 Task: Add The Butcher Shop Fully Cooked Uncured Turkey Bacon to the cart.
Action: Mouse moved to (18, 56)
Screenshot: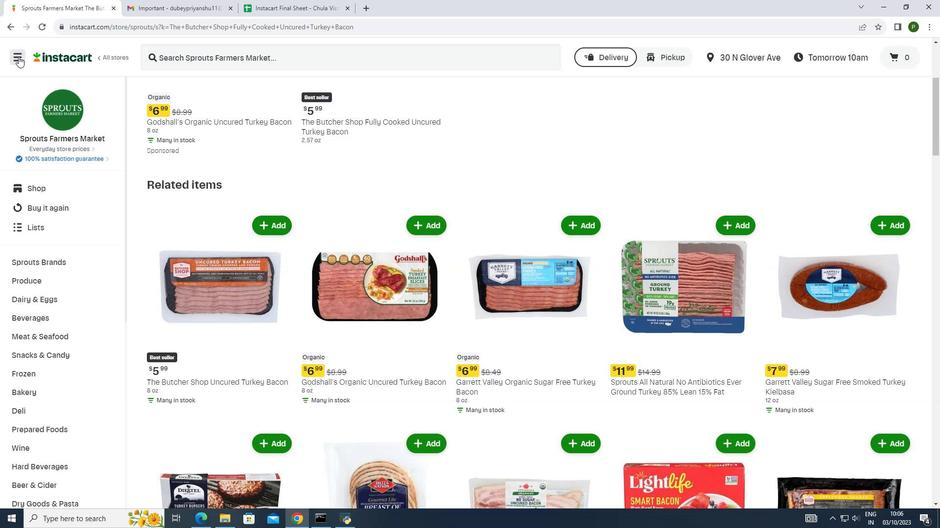 
Action: Mouse pressed left at (18, 56)
Screenshot: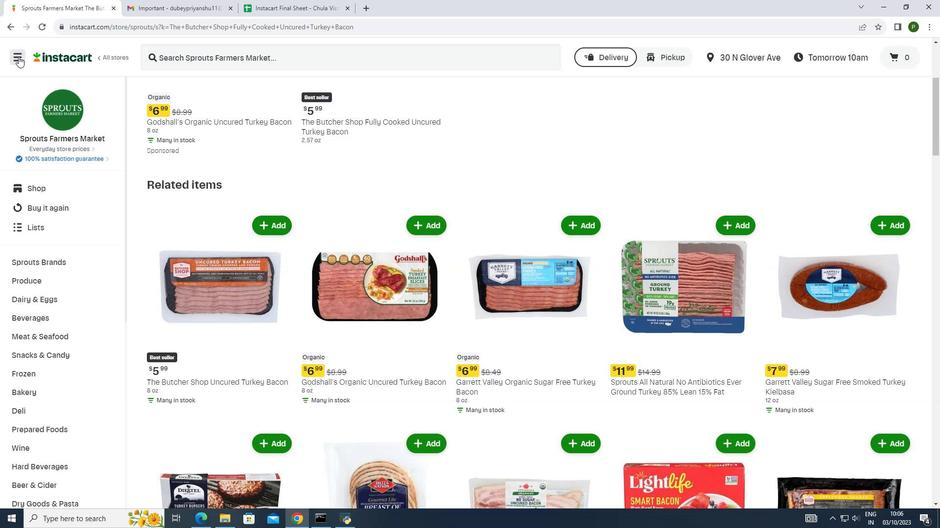 
Action: Mouse moved to (38, 245)
Screenshot: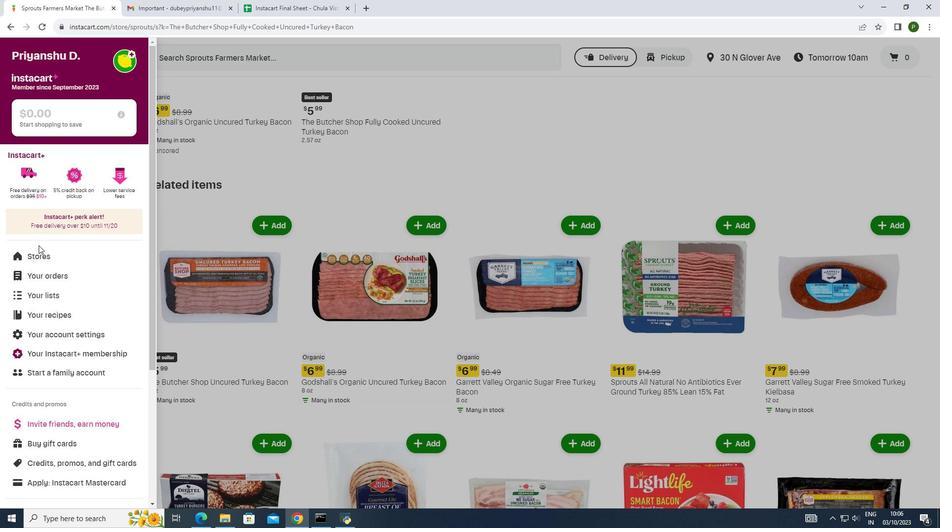 
Action: Mouse pressed left at (38, 245)
Screenshot: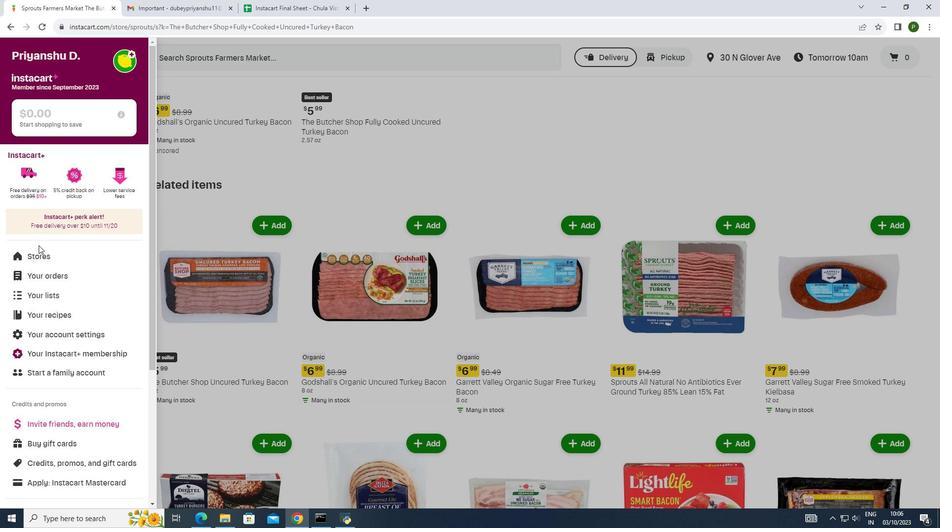 
Action: Mouse moved to (38, 247)
Screenshot: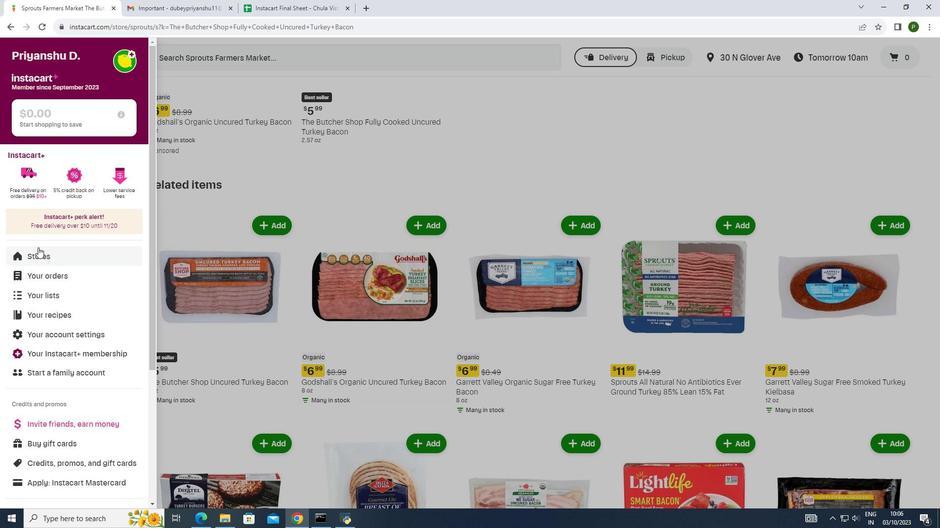 
Action: Mouse pressed left at (38, 247)
Screenshot: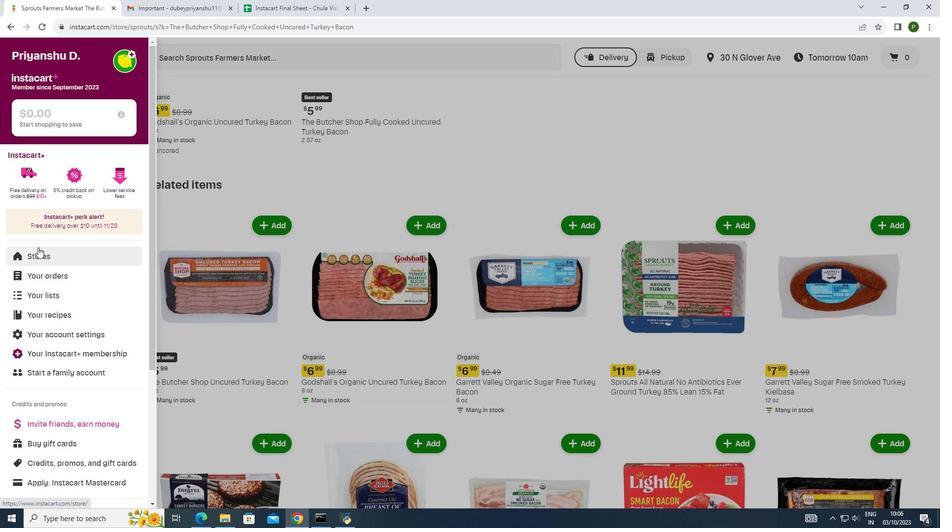 
Action: Mouse moved to (221, 98)
Screenshot: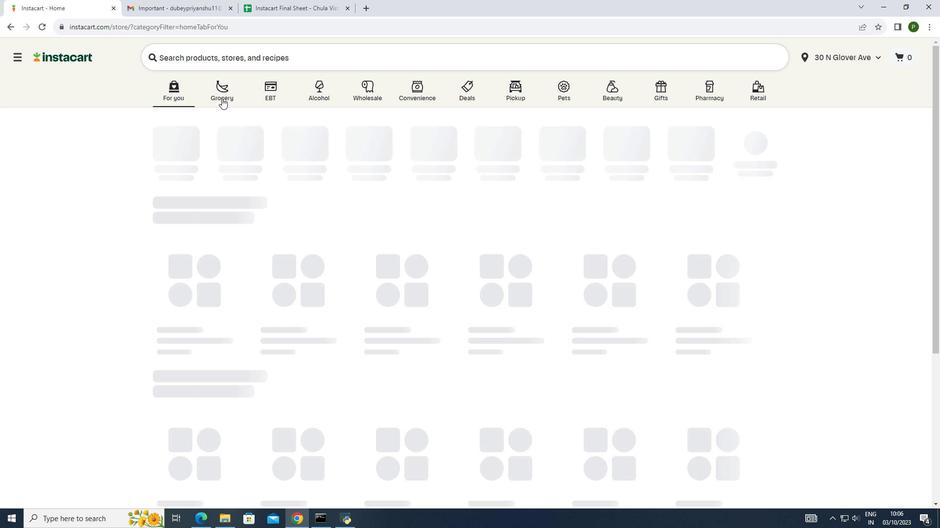 
Action: Mouse pressed left at (221, 98)
Screenshot: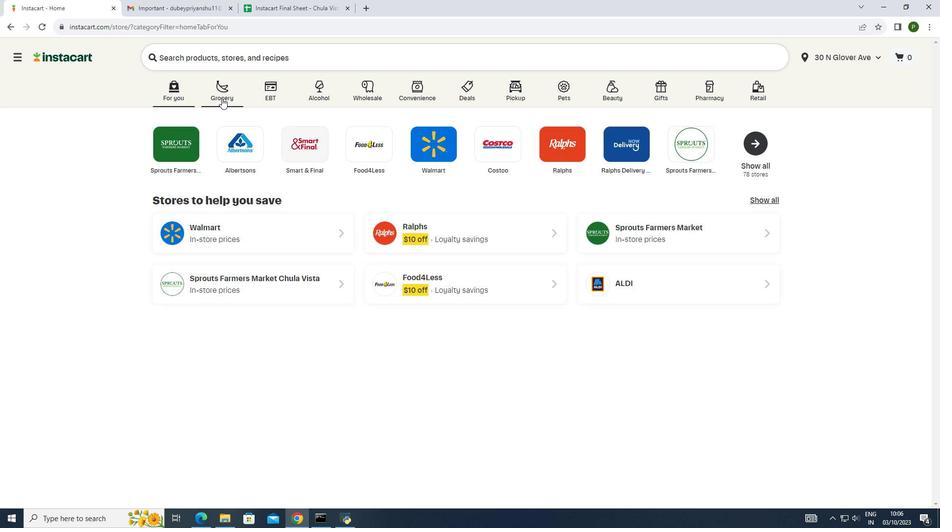 
Action: Mouse moved to (507, 151)
Screenshot: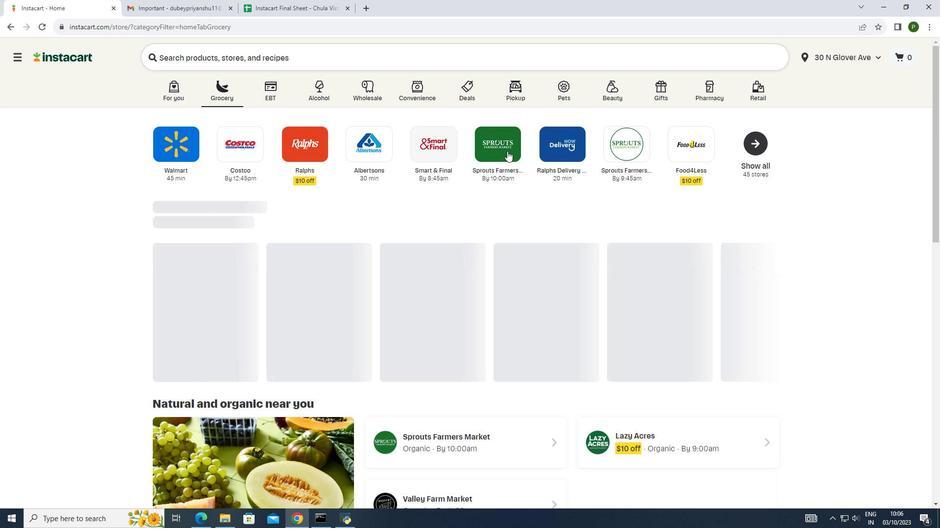 
Action: Mouse pressed left at (507, 151)
Screenshot: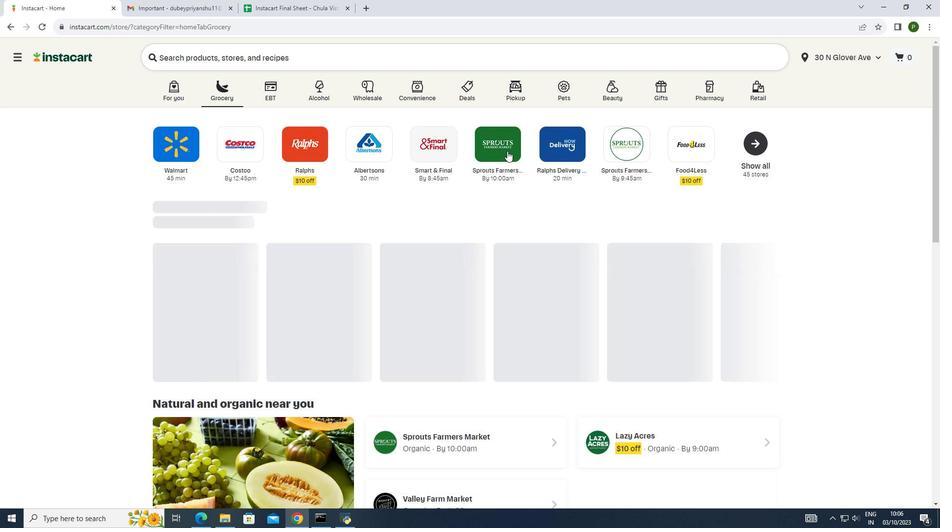 
Action: Mouse moved to (72, 261)
Screenshot: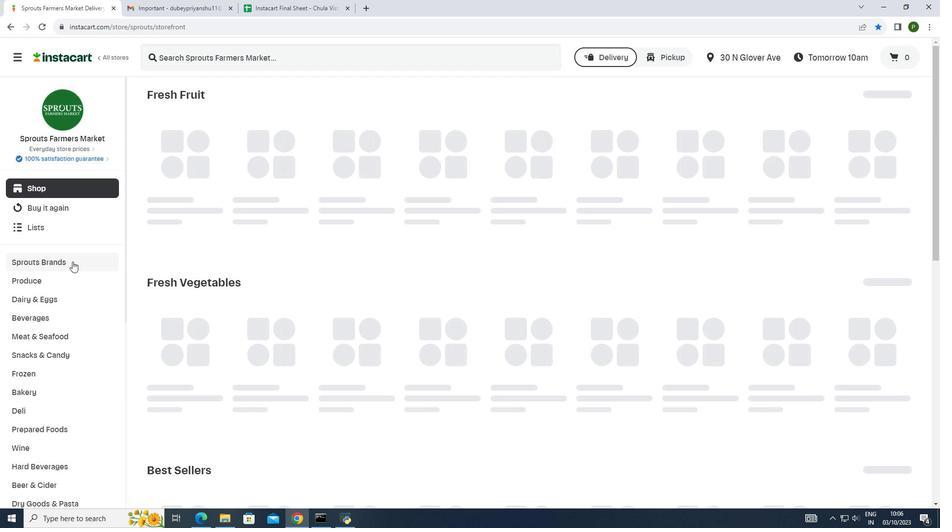 
Action: Mouse pressed left at (72, 261)
Screenshot: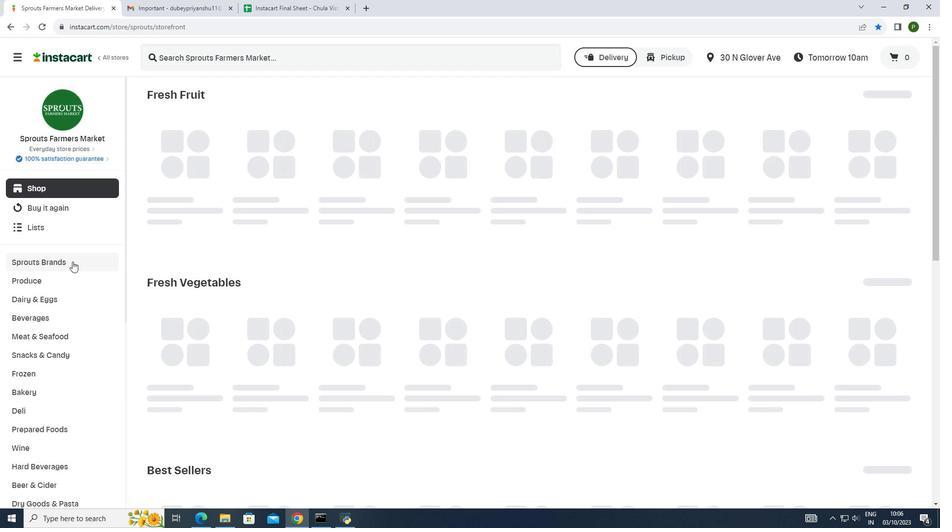 
Action: Mouse moved to (63, 297)
Screenshot: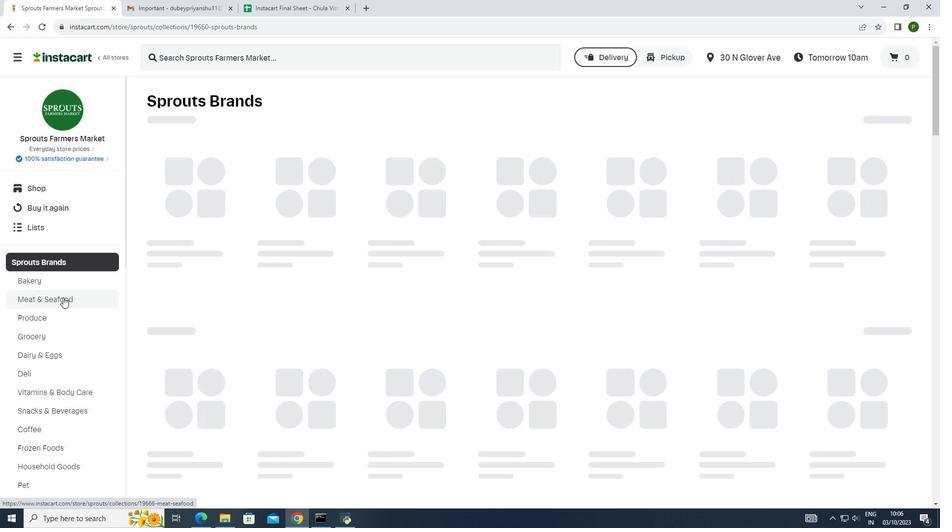 
Action: Mouse pressed left at (63, 297)
Screenshot: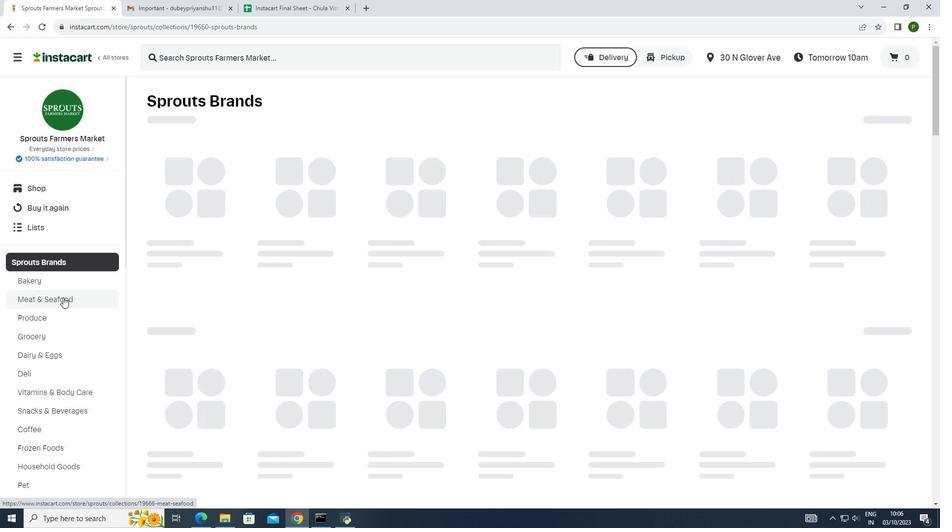 
Action: Mouse moved to (225, 195)
Screenshot: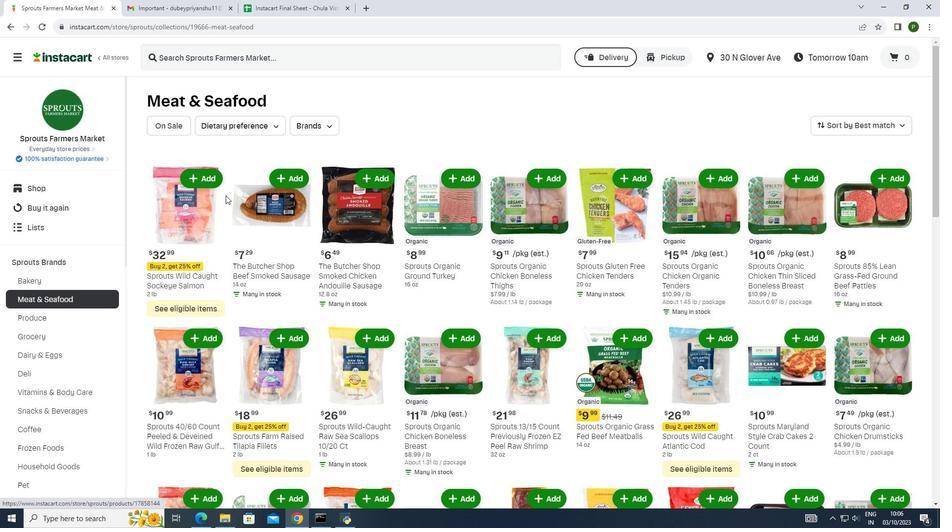 
Action: Mouse scrolled (225, 195) with delta (0, 0)
Screenshot: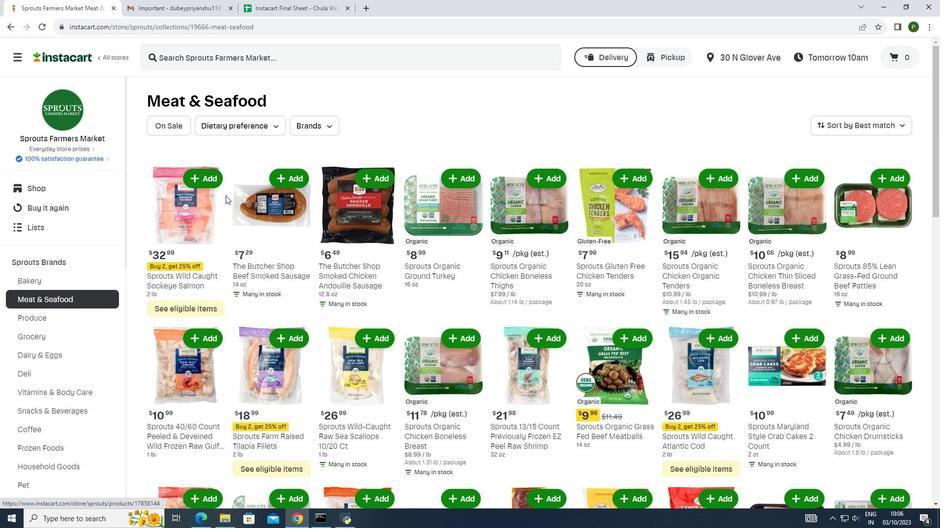 
Action: Mouse scrolled (225, 195) with delta (0, 0)
Screenshot: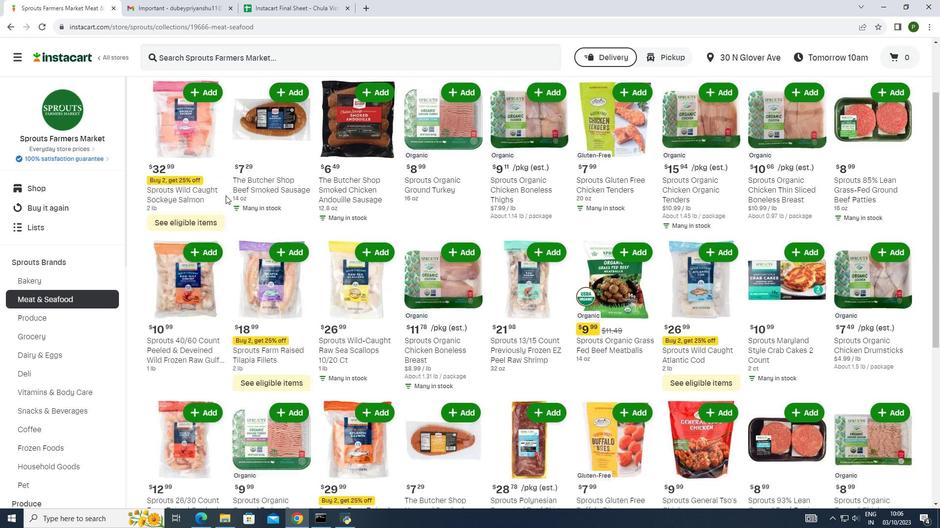 
Action: Mouse moved to (222, 205)
Screenshot: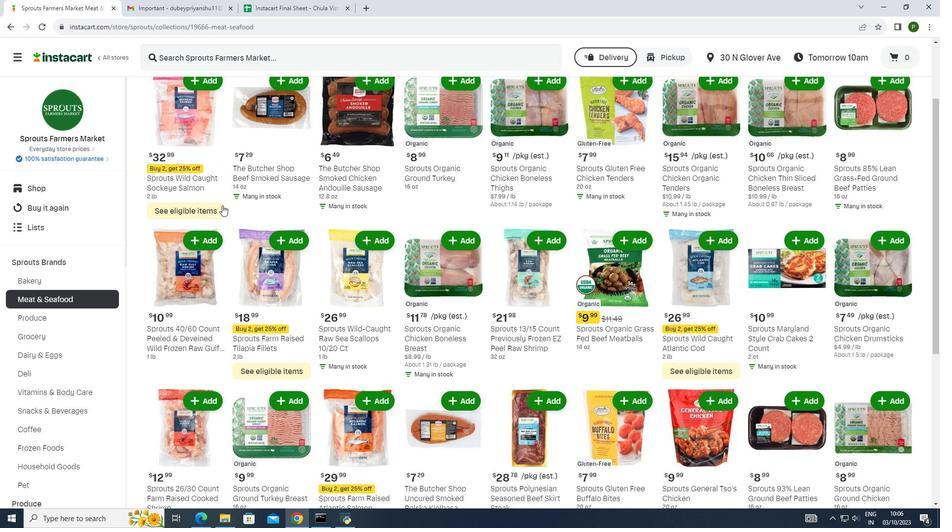 
Action: Mouse scrolled (222, 205) with delta (0, 0)
Screenshot: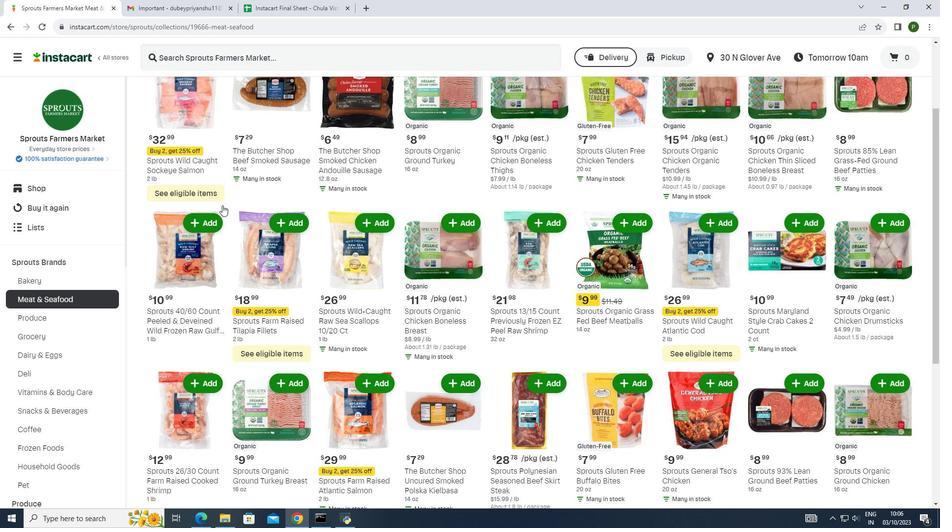 
Action: Mouse scrolled (222, 205) with delta (0, 0)
Screenshot: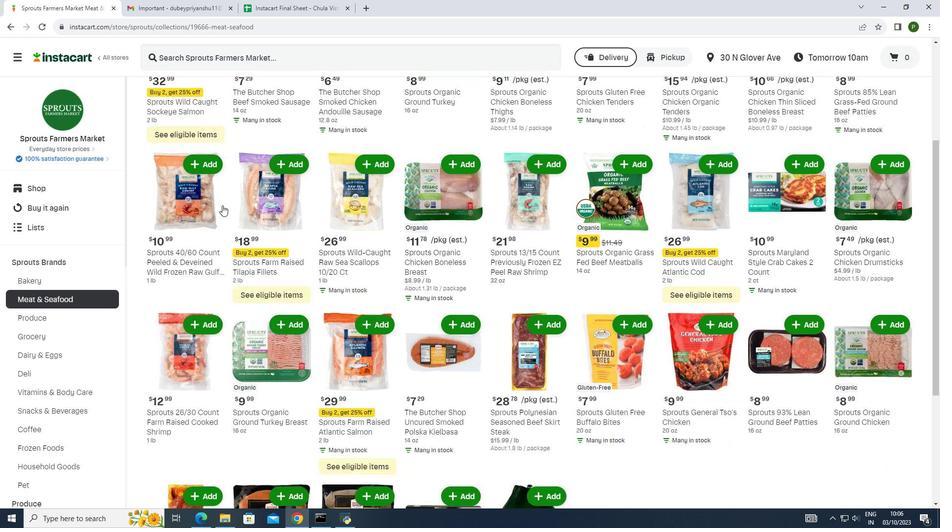 
Action: Mouse moved to (221, 218)
Screenshot: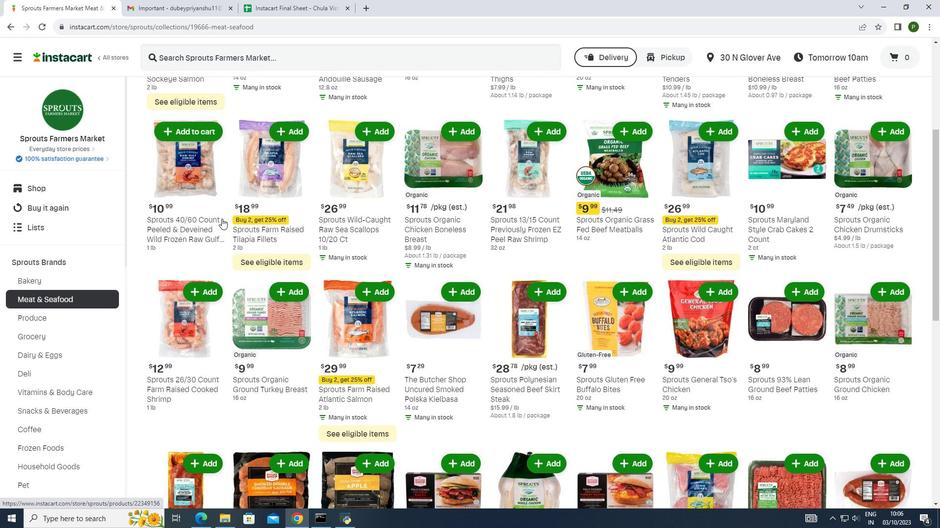 
Action: Mouse scrolled (221, 218) with delta (0, 0)
Screenshot: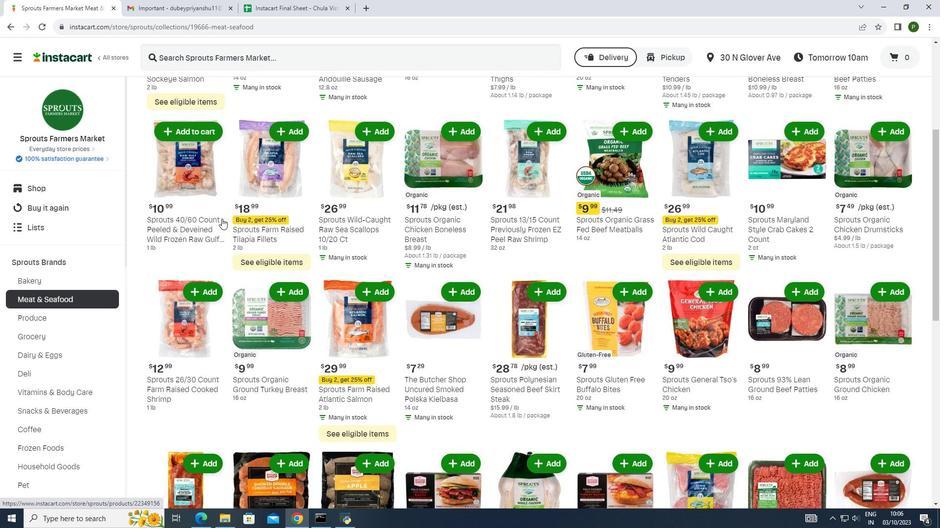 
Action: Mouse moved to (222, 248)
Screenshot: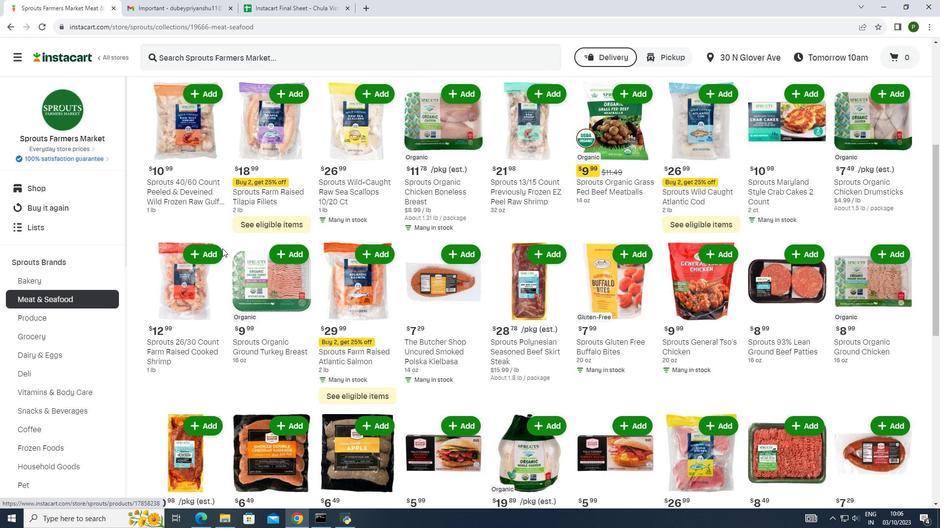 
Action: Mouse scrolled (222, 248) with delta (0, 0)
Screenshot: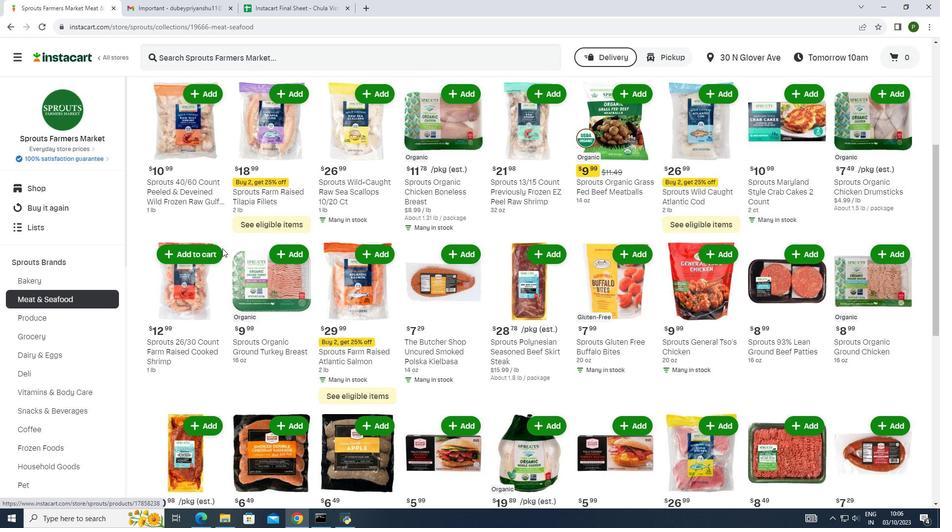 
Action: Mouse scrolled (222, 248) with delta (0, 0)
Screenshot: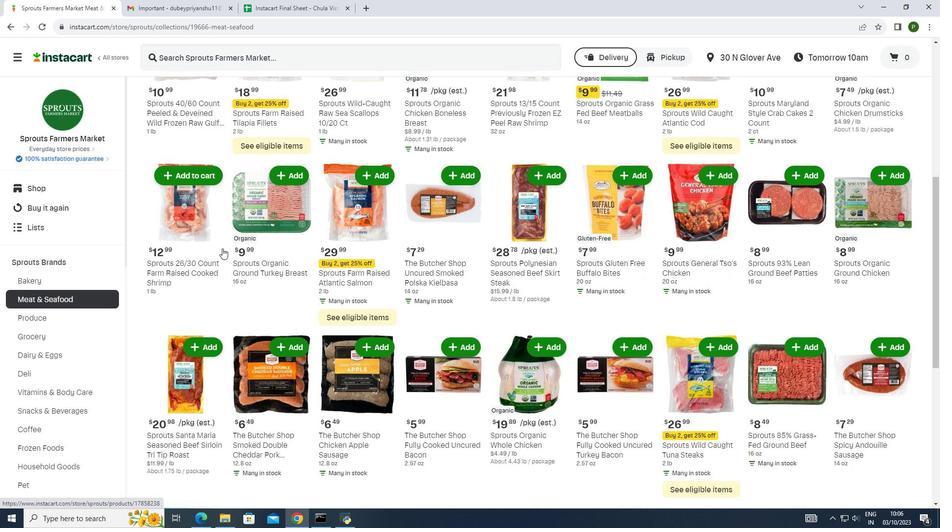 
Action: Mouse scrolled (222, 248) with delta (0, 0)
Screenshot: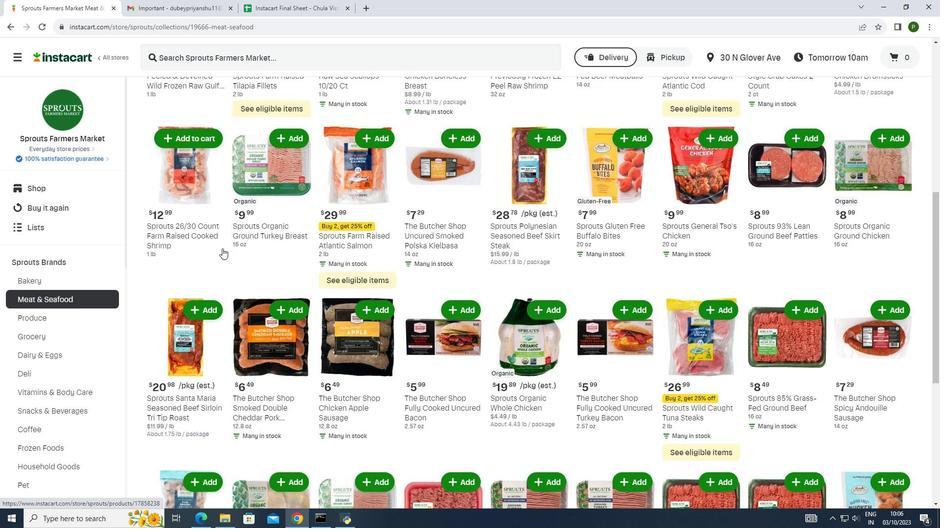 
Action: Mouse scrolled (222, 248) with delta (0, 0)
Screenshot: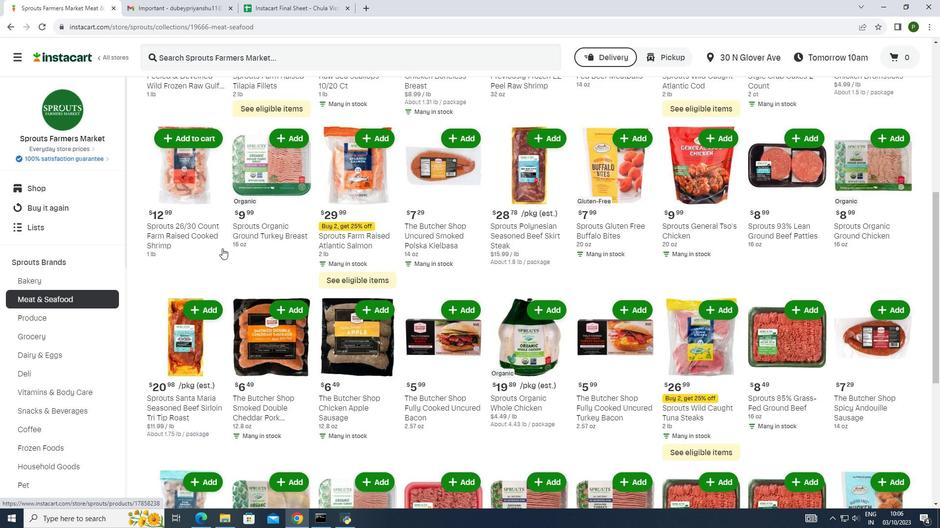 
Action: Mouse moved to (641, 229)
Screenshot: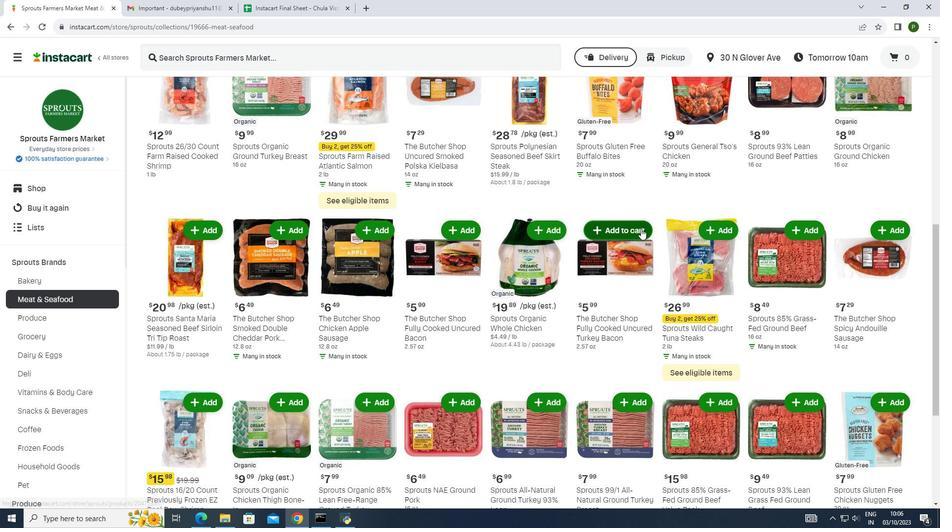 
Action: Mouse pressed left at (641, 229)
Screenshot: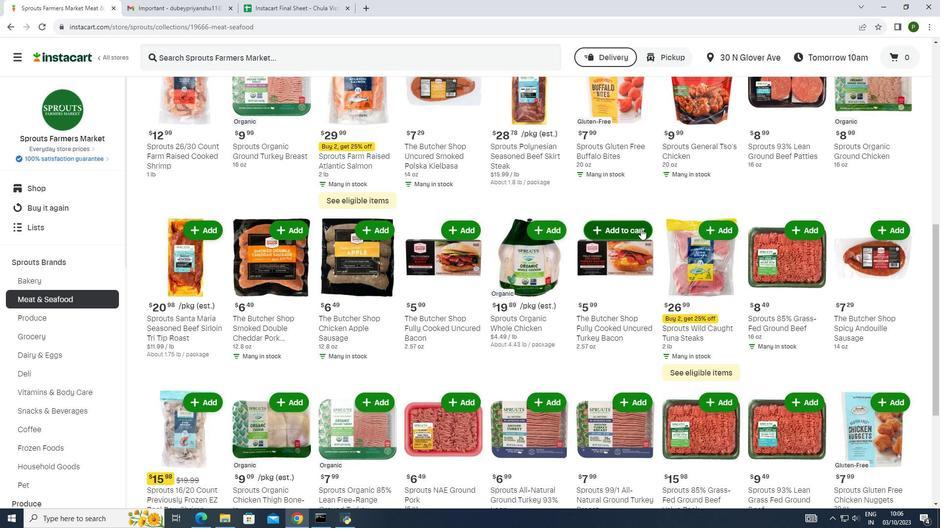 
Action: Mouse moved to (639, 229)
Screenshot: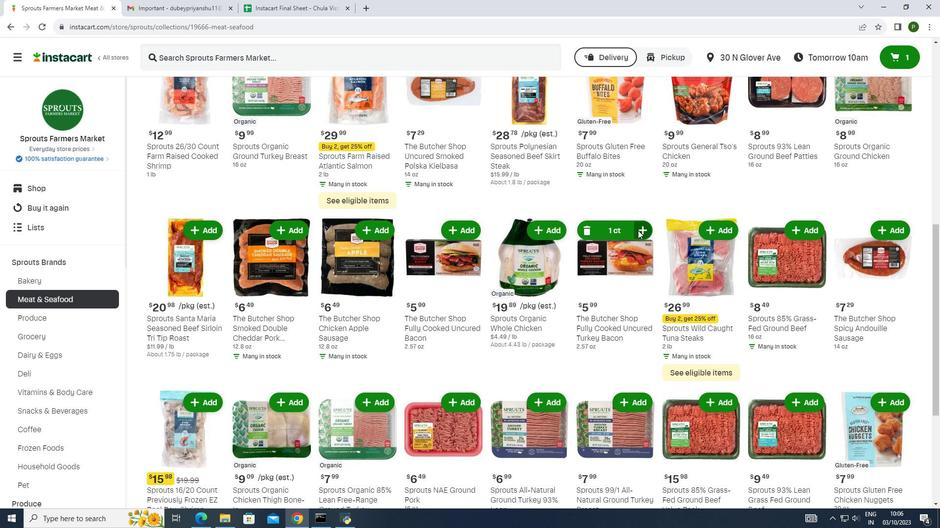 
